 Task: Add a new interval for the date September 29, 2023.
Action: Mouse moved to (683, 284)
Screenshot: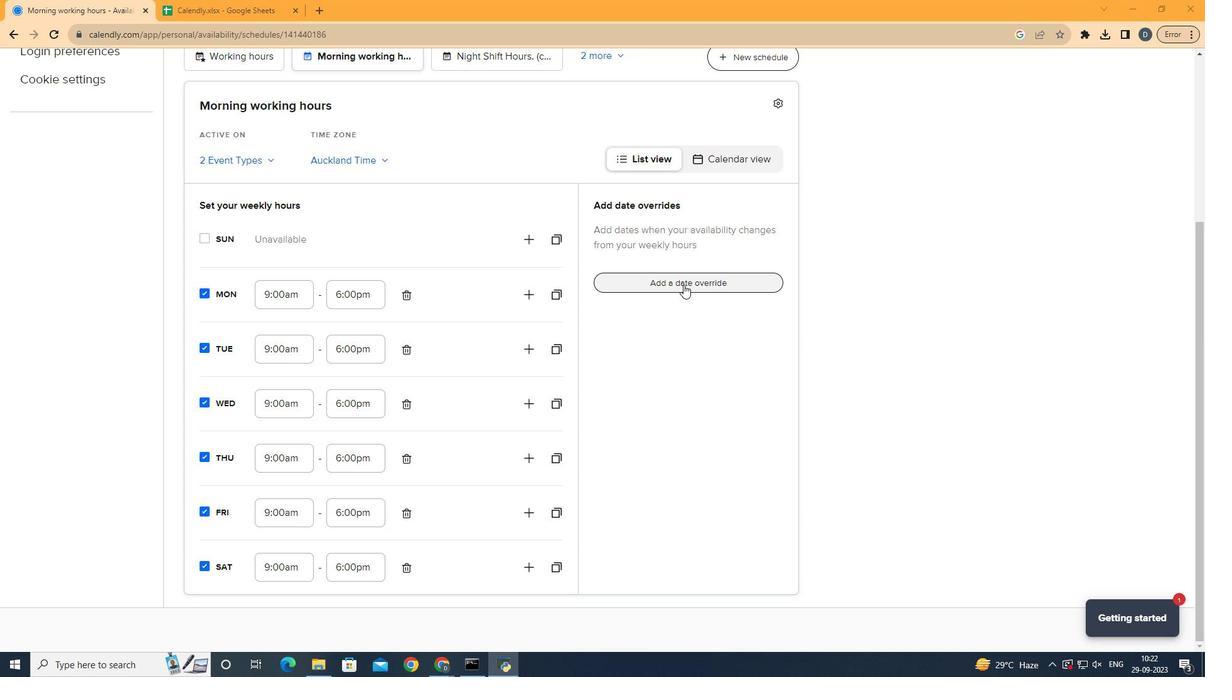 
Action: Mouse pressed left at (683, 284)
Screenshot: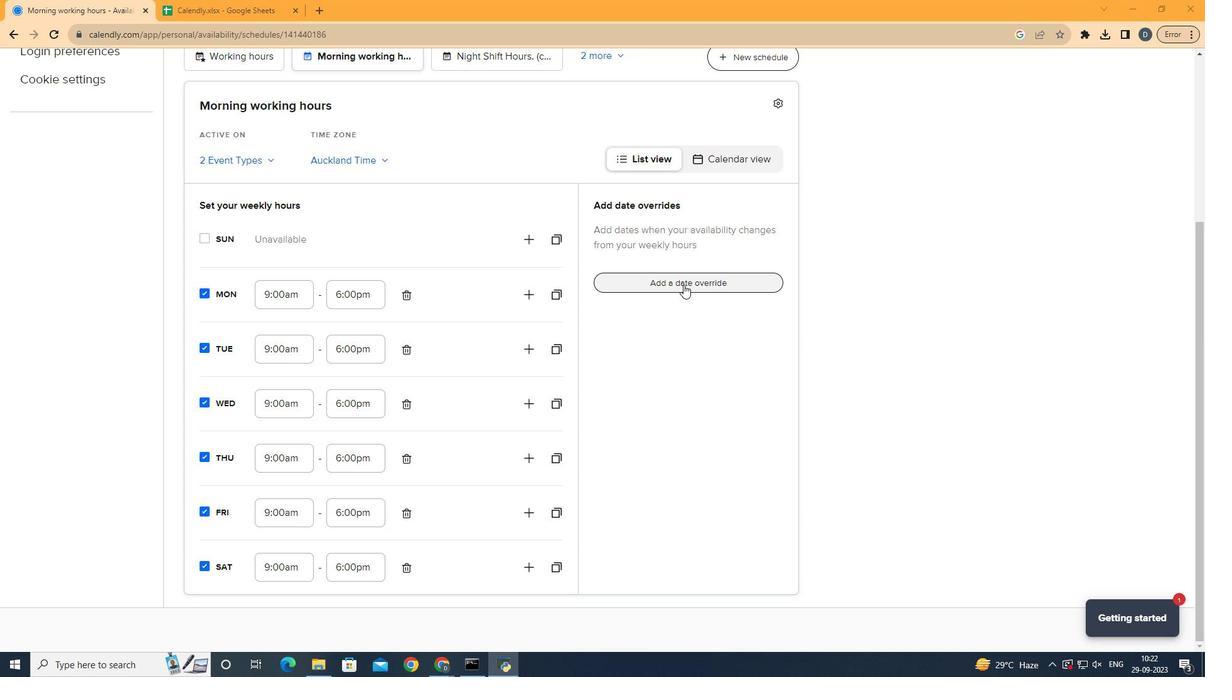 
Action: Mouse moved to (660, 374)
Screenshot: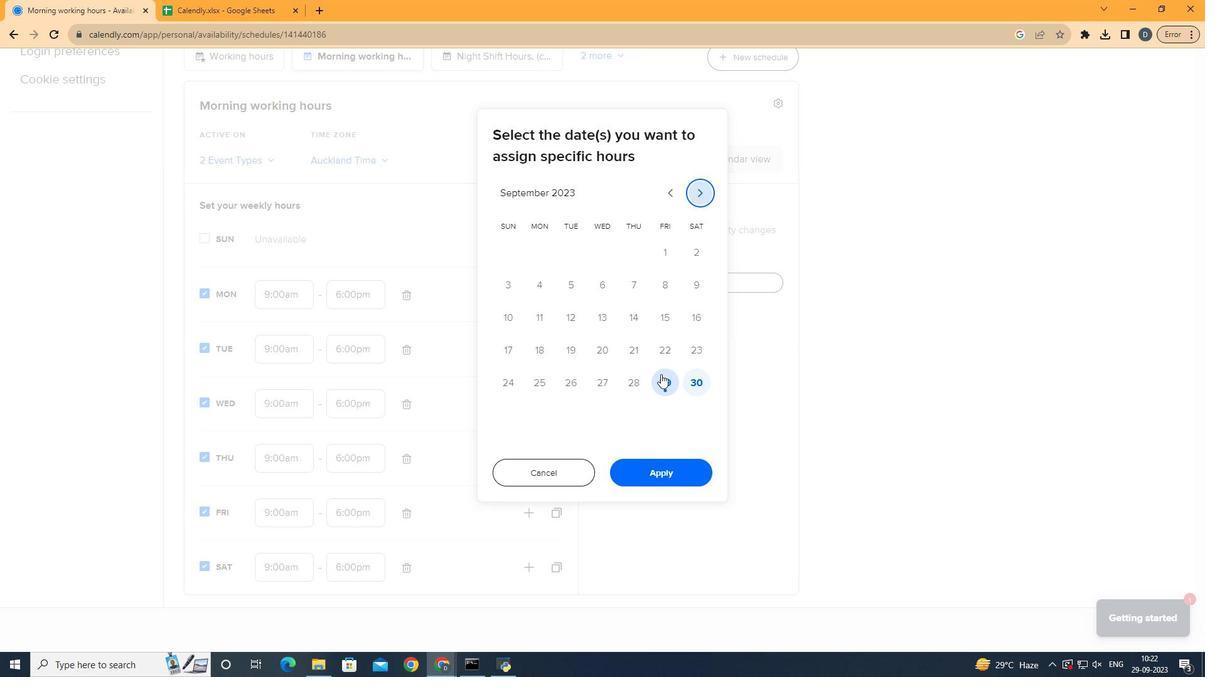 
Action: Mouse pressed left at (660, 374)
Screenshot: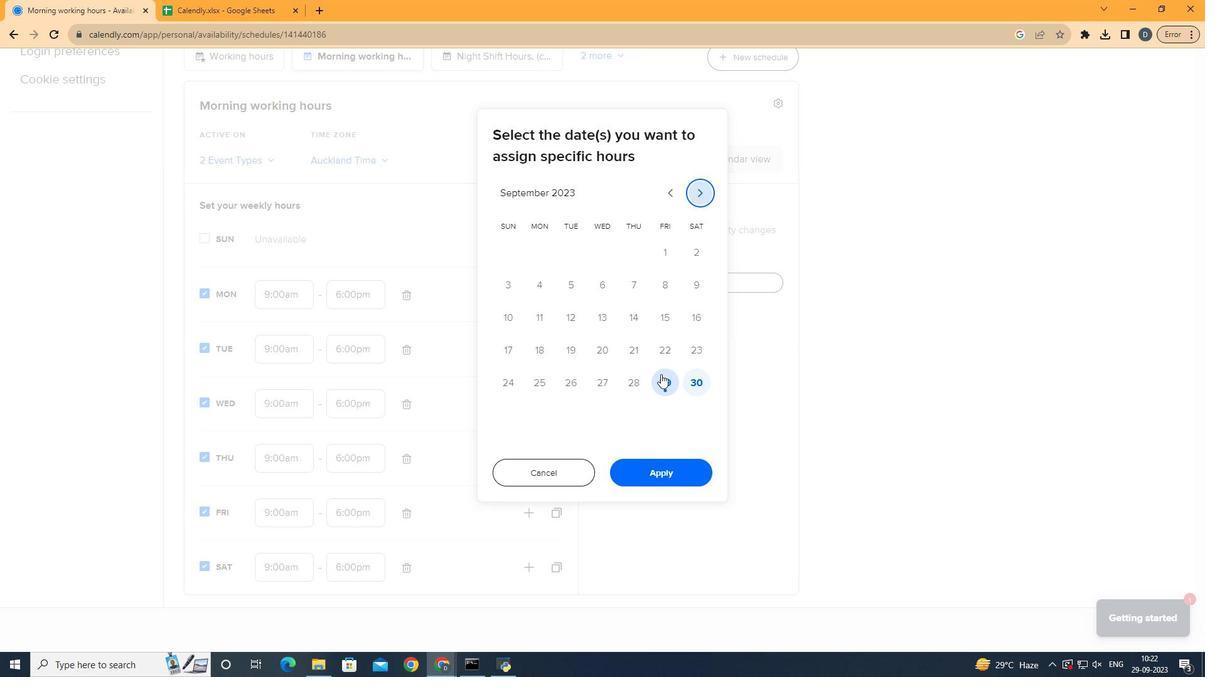 
Action: Mouse moved to (704, 482)
Screenshot: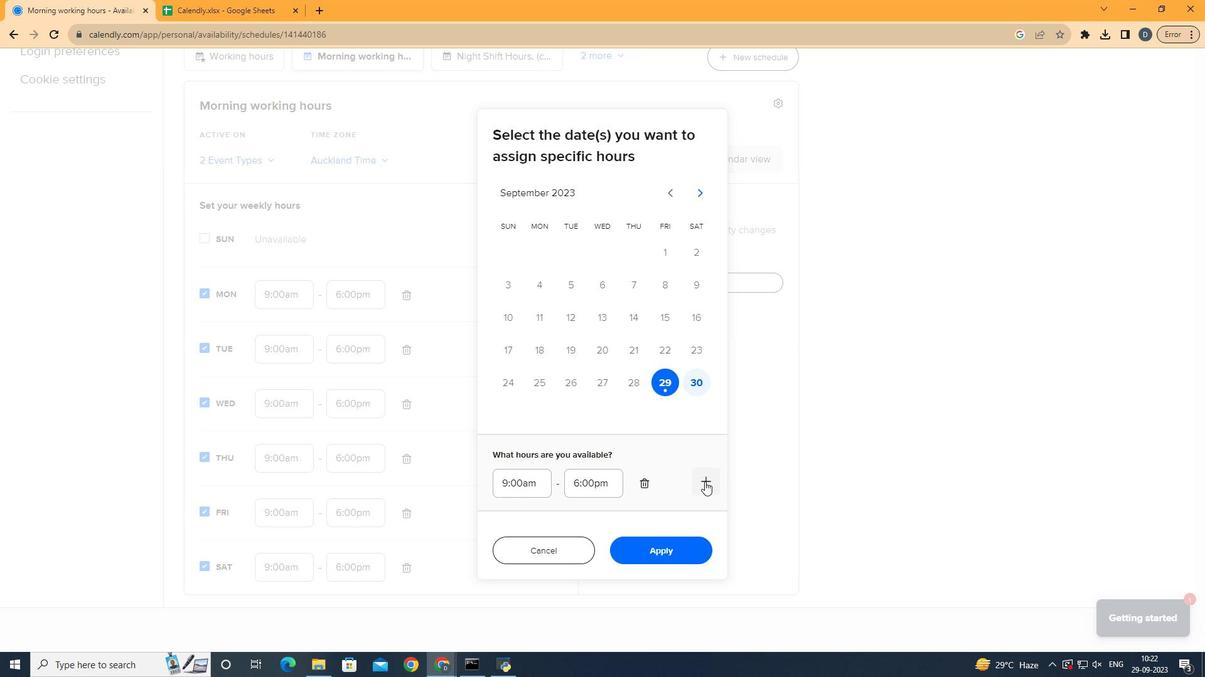 
Action: Mouse pressed left at (704, 482)
Screenshot: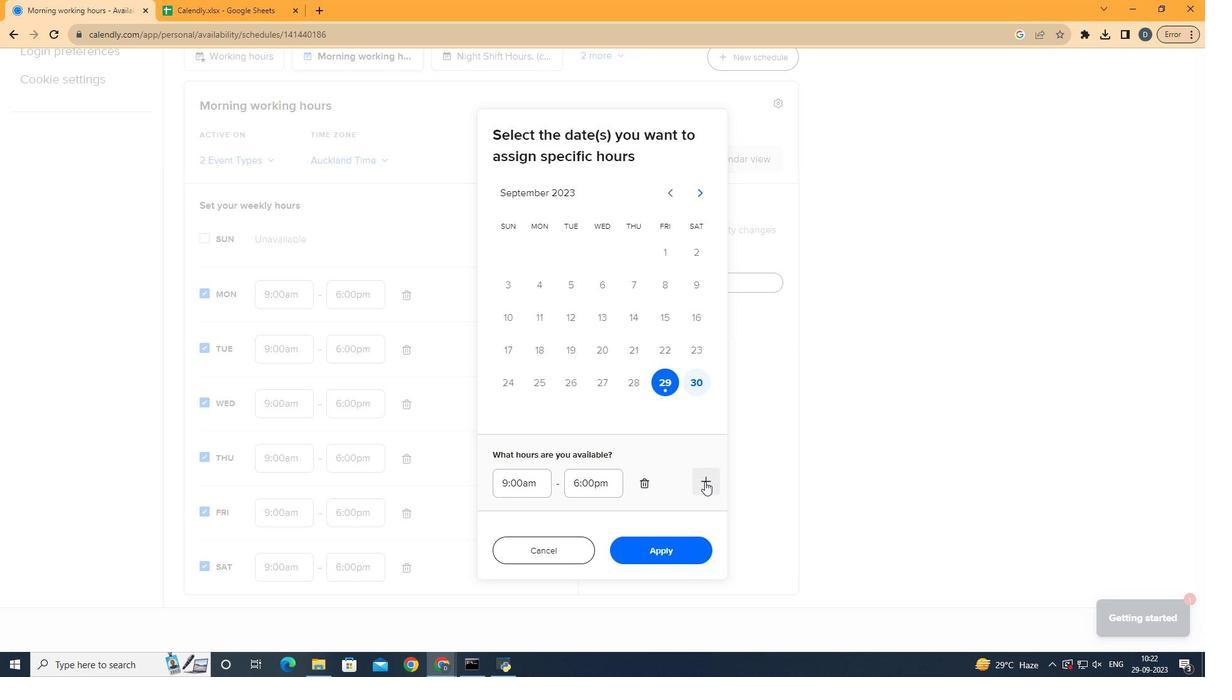 
Action: Mouse moved to (637, 446)
Screenshot: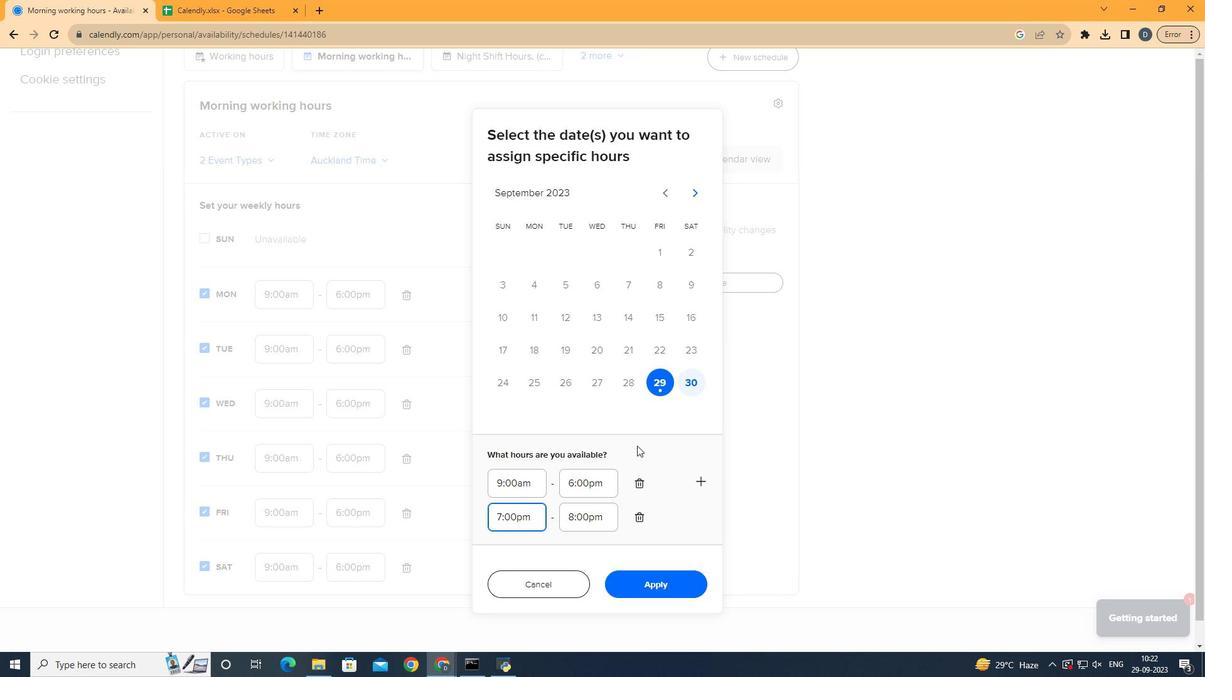 
